 Task: Apply inner borders.
Action: Key pressed ctrl+A
Screenshot: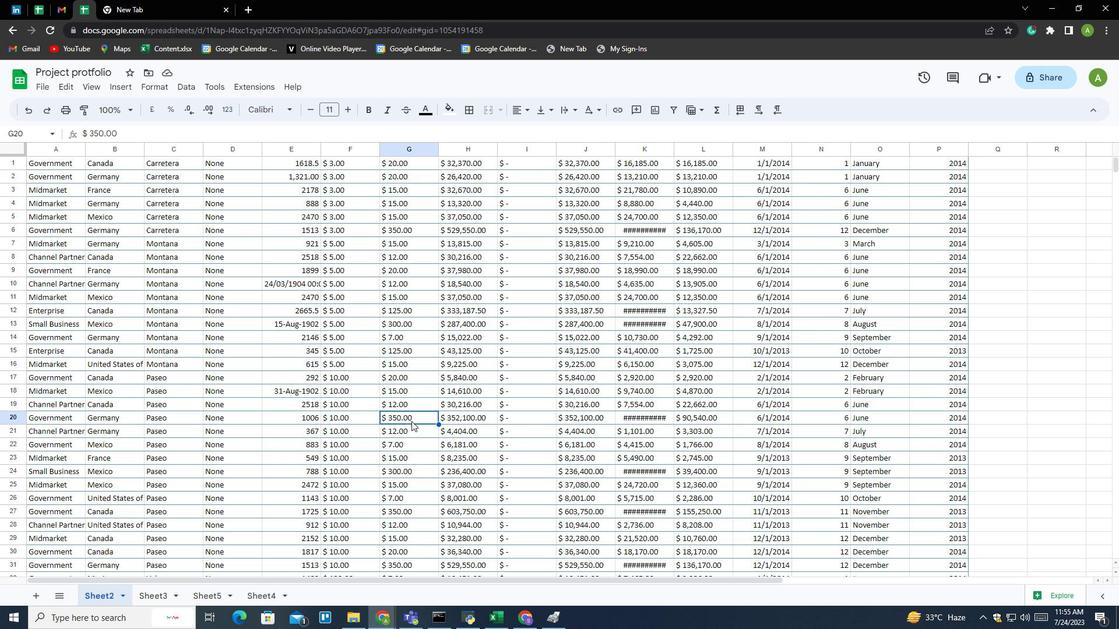 
Action: Mouse moved to (468, 111)
Screenshot: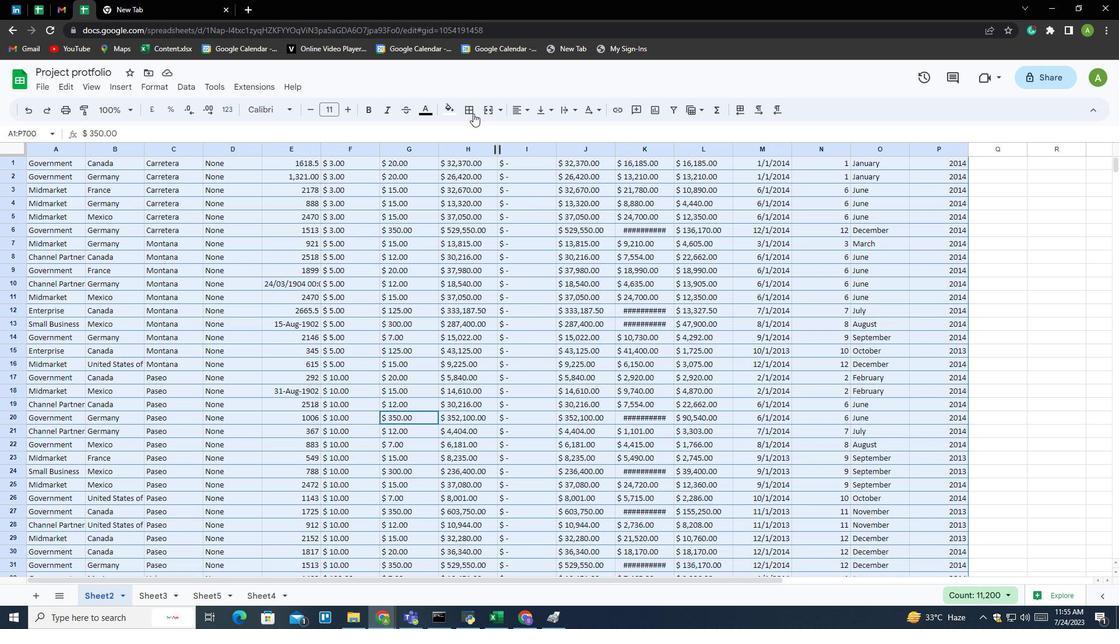 
Action: Mouse pressed left at (468, 111)
Screenshot: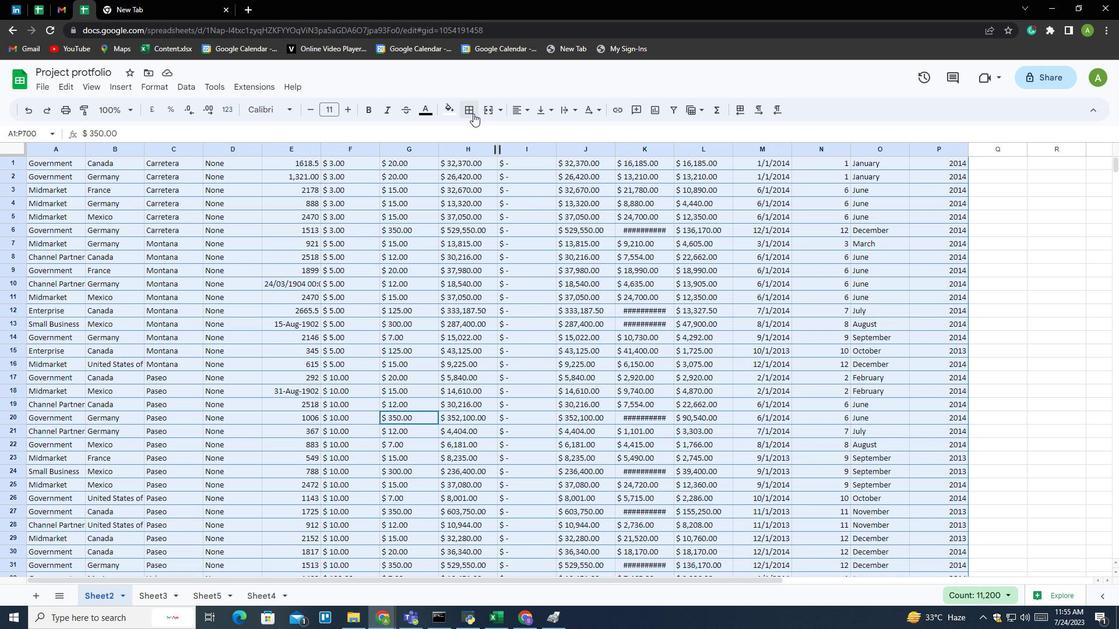 
Action: Mouse moved to (494, 135)
Screenshot: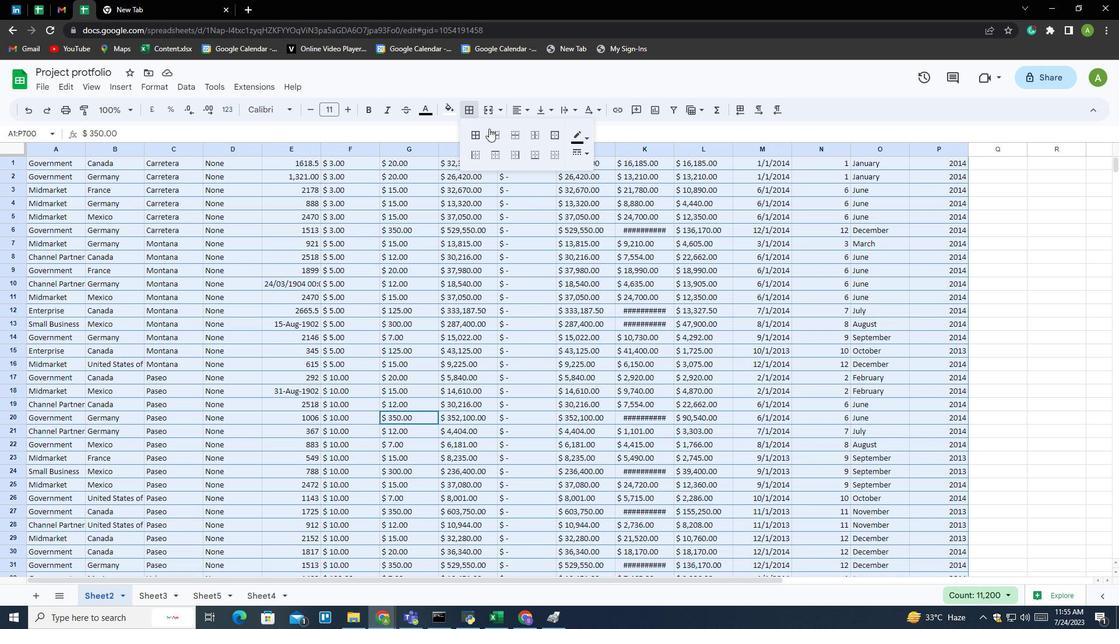 
Action: Mouse pressed left at (494, 135)
Screenshot: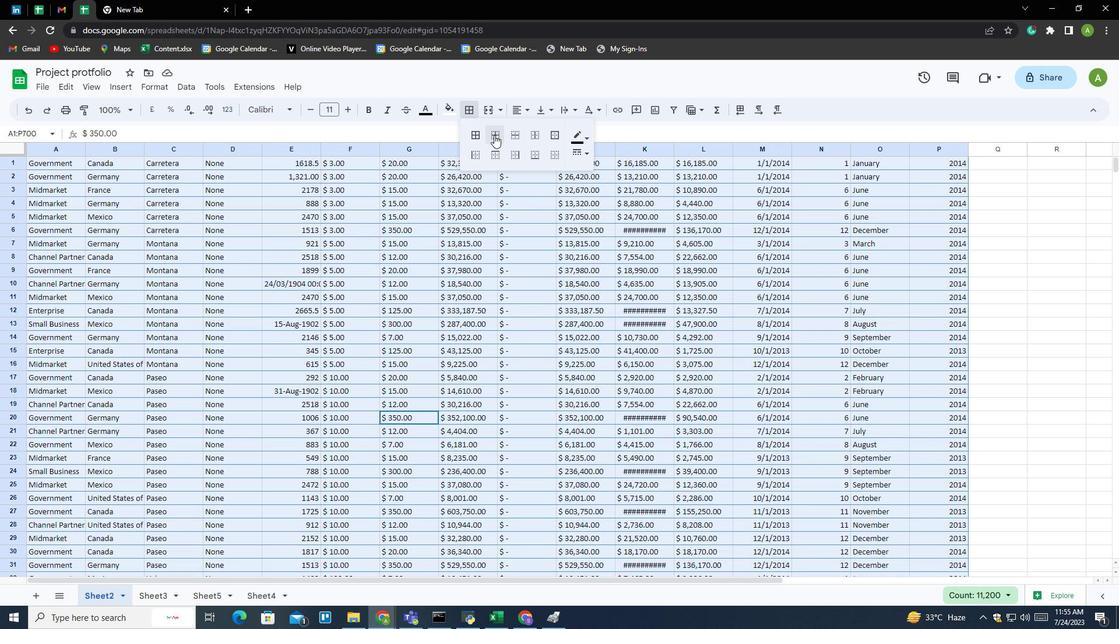 
Action: Mouse moved to (502, 455)
Screenshot: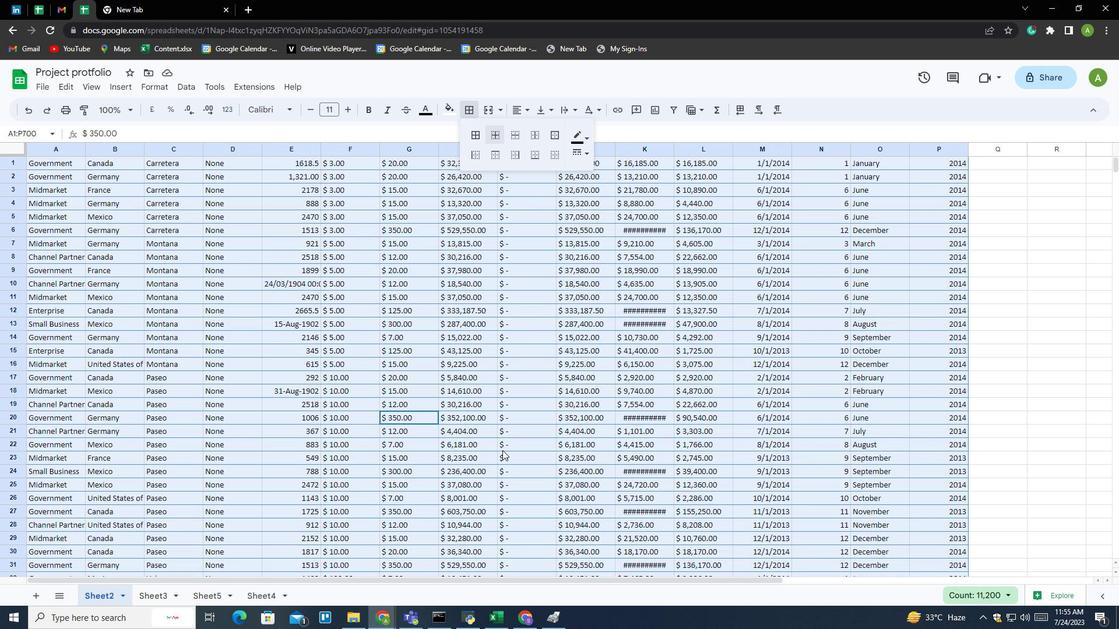 
